 Task: Show more about the house rules of Shell Knob, Missouri, US.
Action: Mouse moved to (583, 132)
Screenshot: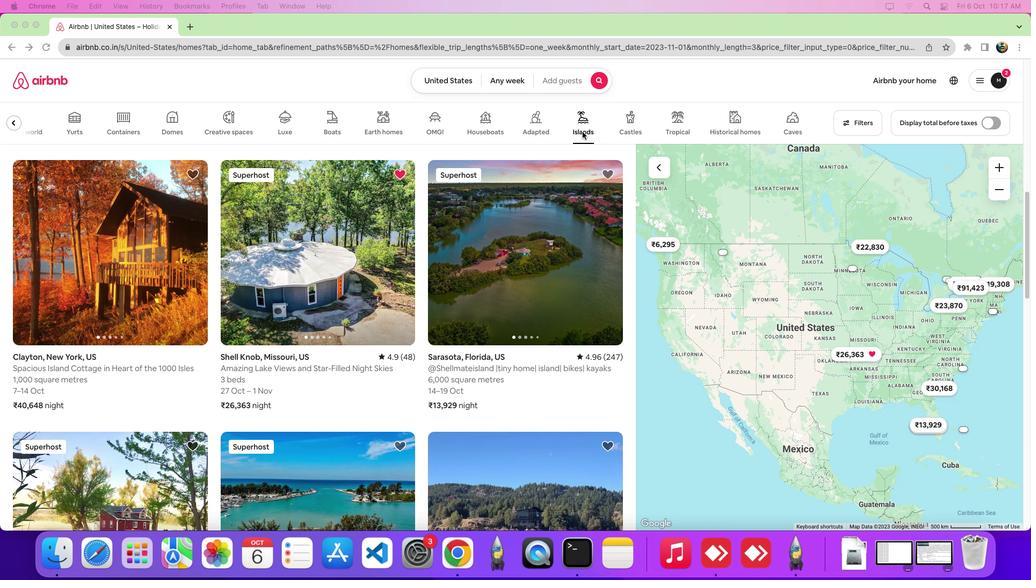 
Action: Mouse pressed left at (583, 132)
Screenshot: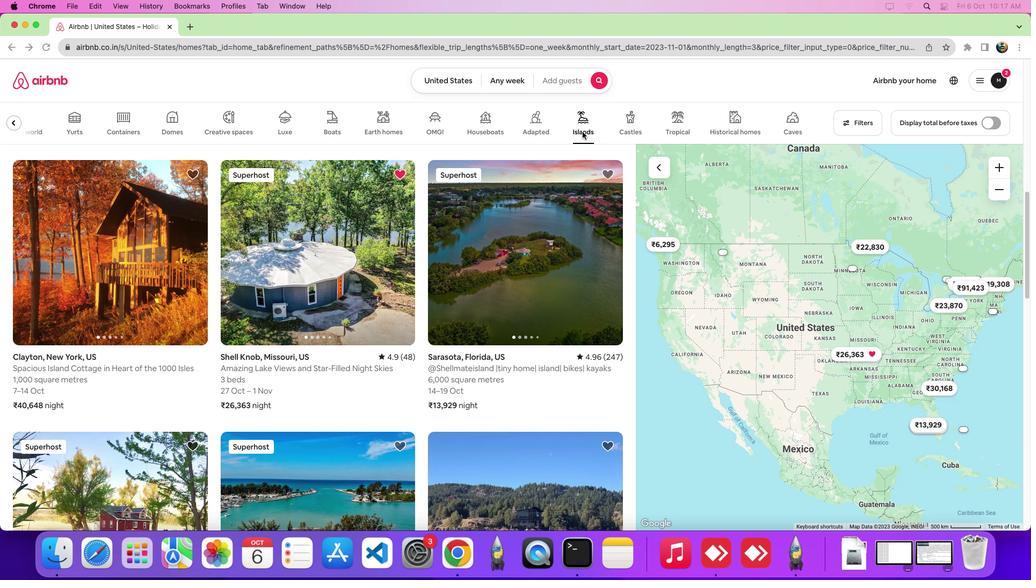 
Action: Mouse moved to (369, 226)
Screenshot: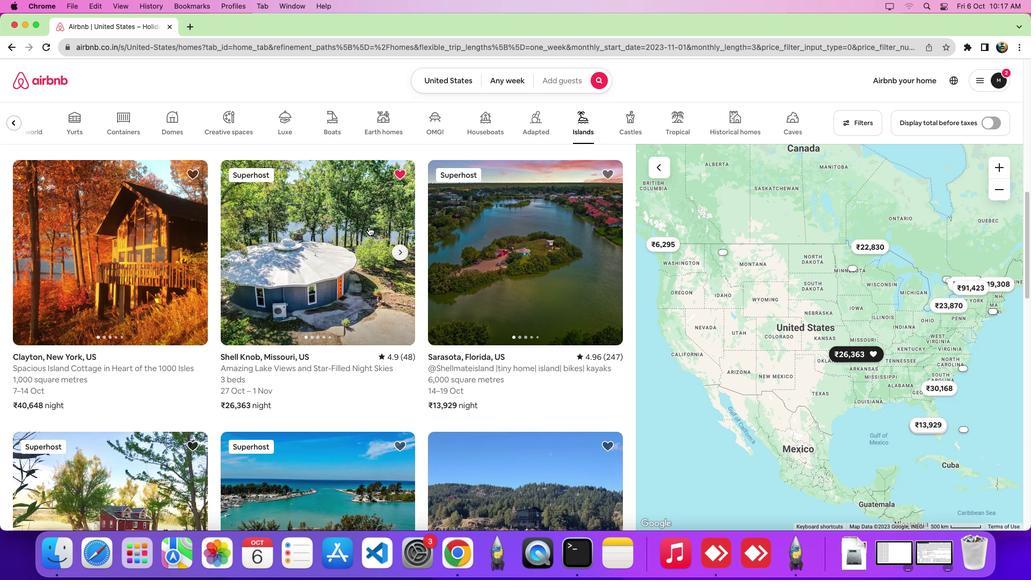 
Action: Mouse pressed left at (369, 226)
Screenshot: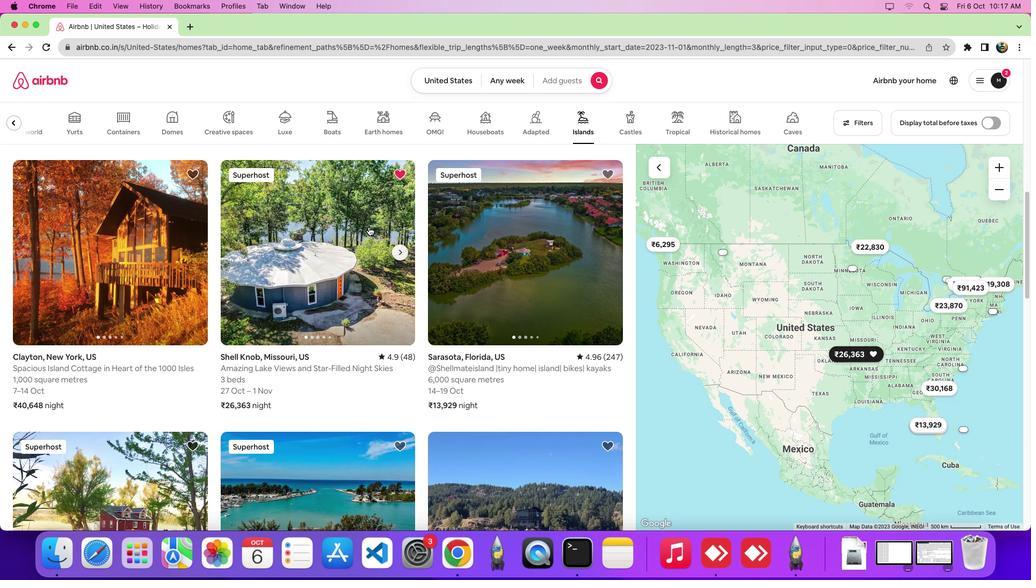 
Action: Mouse moved to (1026, 124)
Screenshot: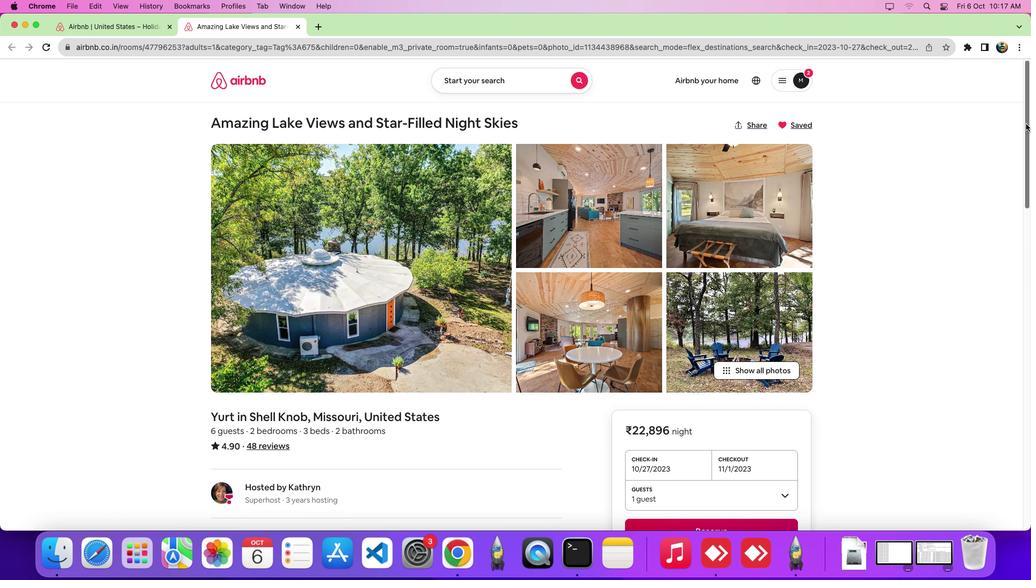 
Action: Mouse pressed left at (1026, 124)
Screenshot: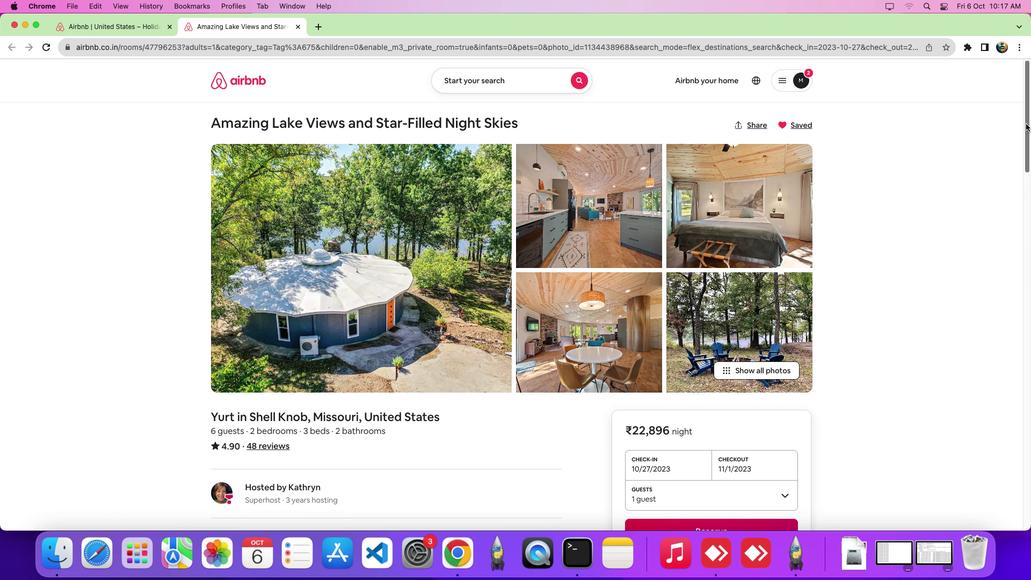 
Action: Mouse moved to (829, 415)
Screenshot: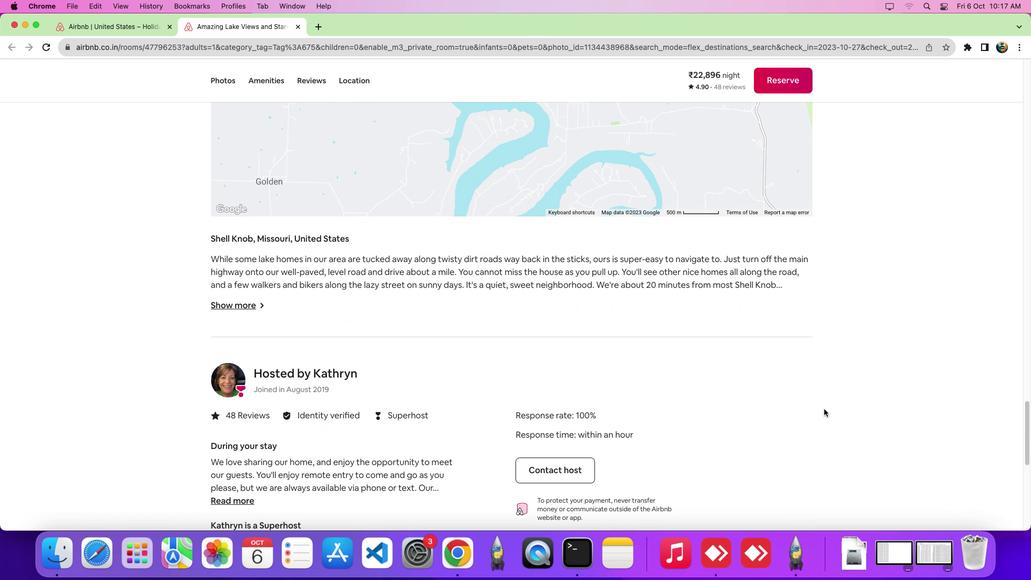 
Action: Mouse scrolled (829, 415) with delta (0, 0)
Screenshot: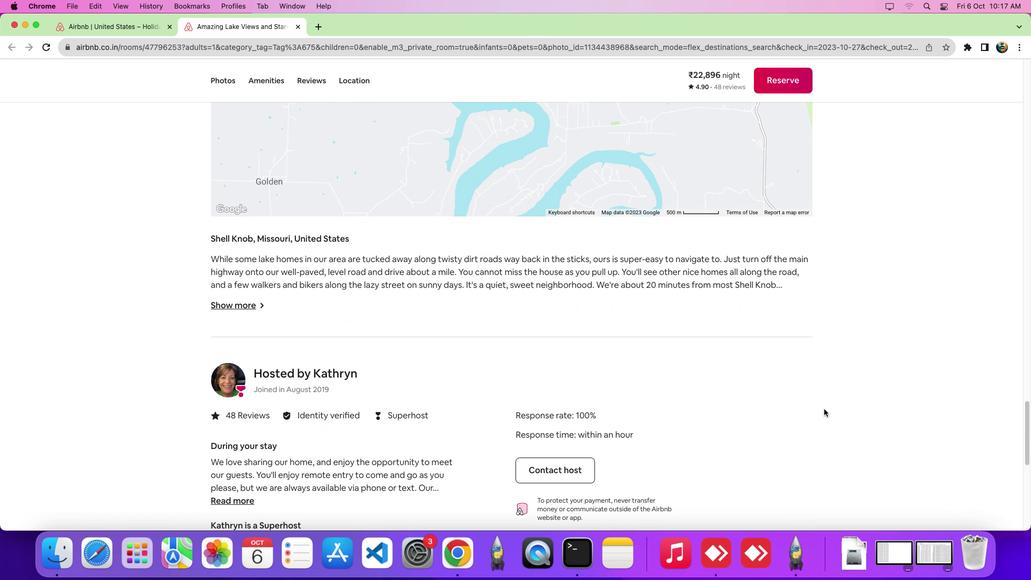 
Action: Mouse moved to (828, 413)
Screenshot: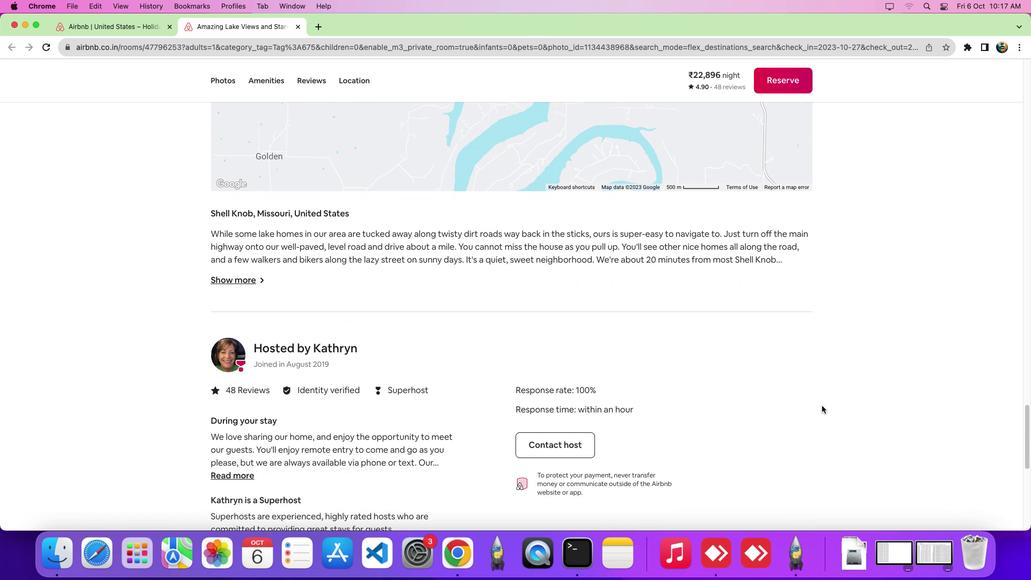 
Action: Mouse scrolled (828, 413) with delta (0, 0)
Screenshot: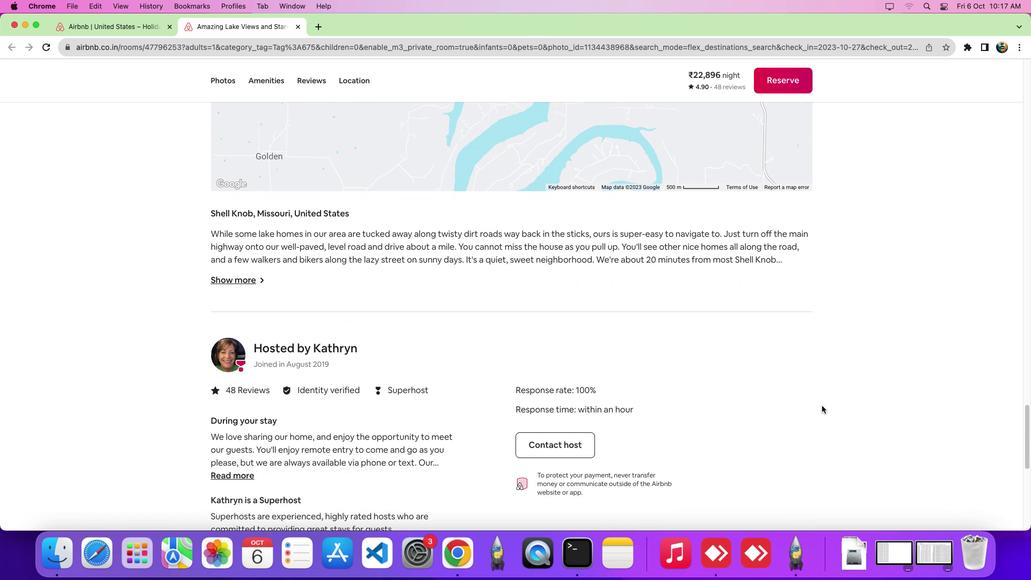 
Action: Mouse moved to (827, 411)
Screenshot: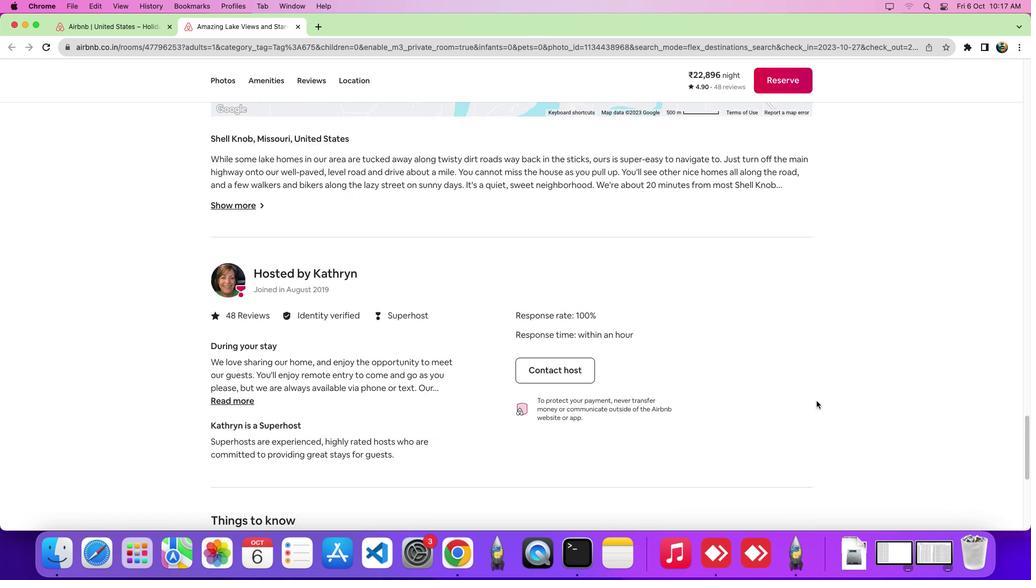 
Action: Mouse scrolled (827, 411) with delta (0, -3)
Screenshot: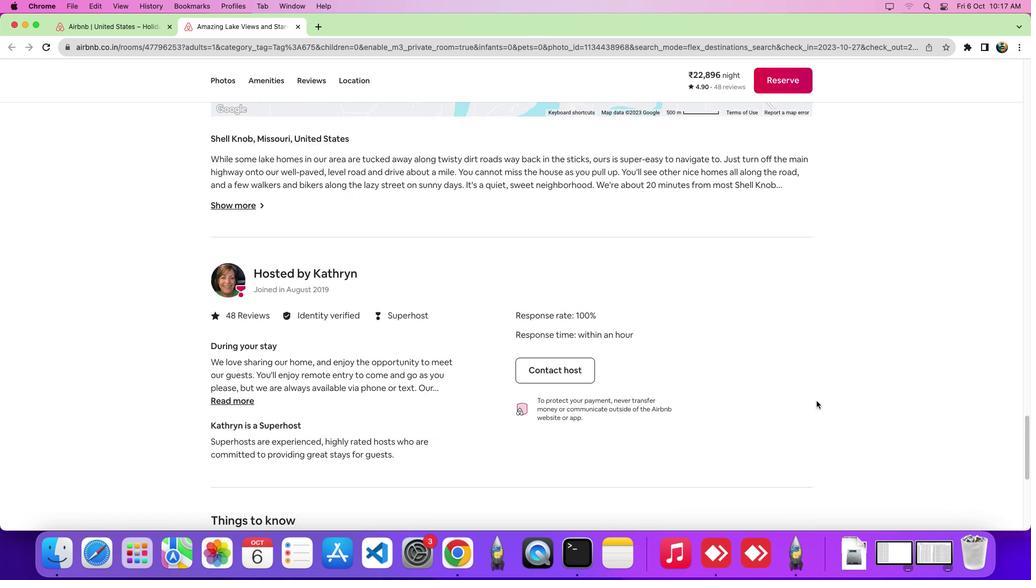 
Action: Mouse moved to (822, 405)
Screenshot: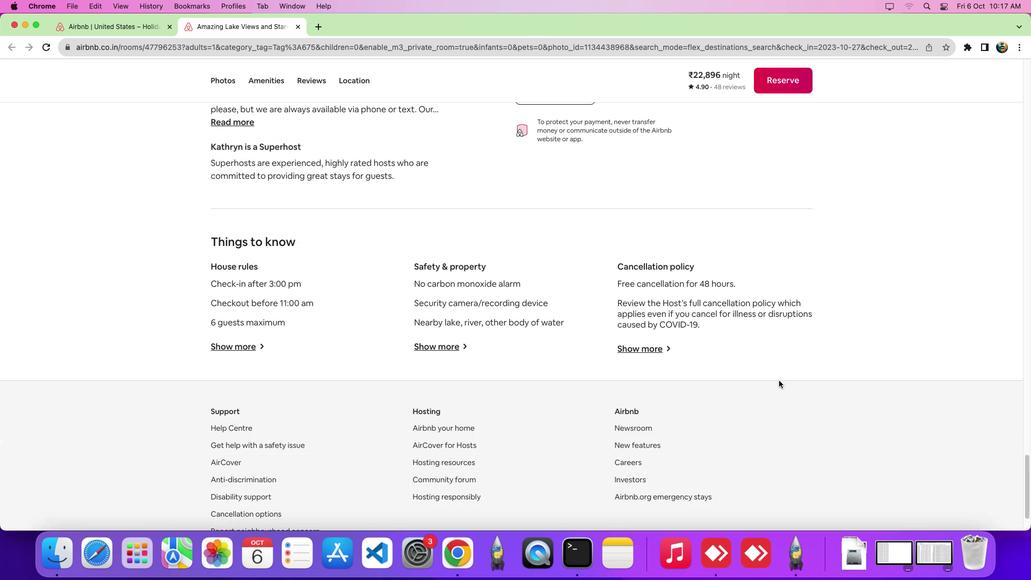 
Action: Mouse scrolled (822, 405) with delta (0, -4)
Screenshot: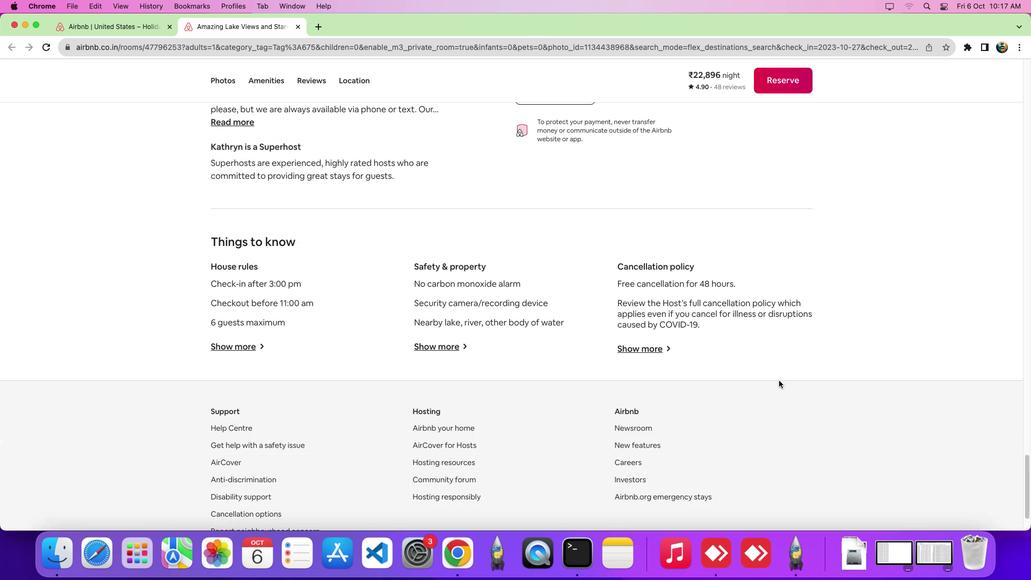 
Action: Mouse moved to (235, 314)
Screenshot: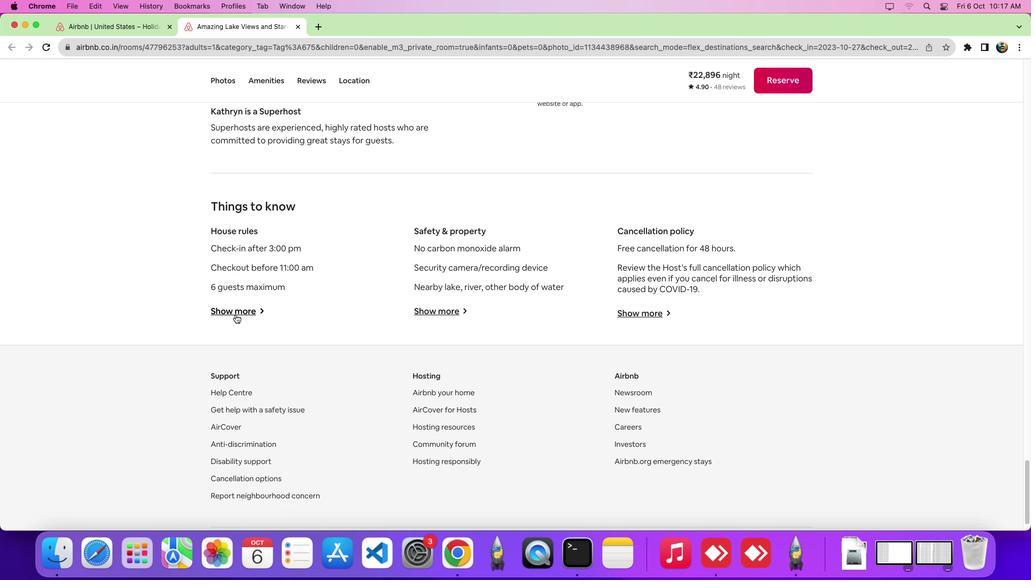 
Action: Mouse pressed left at (235, 314)
Screenshot: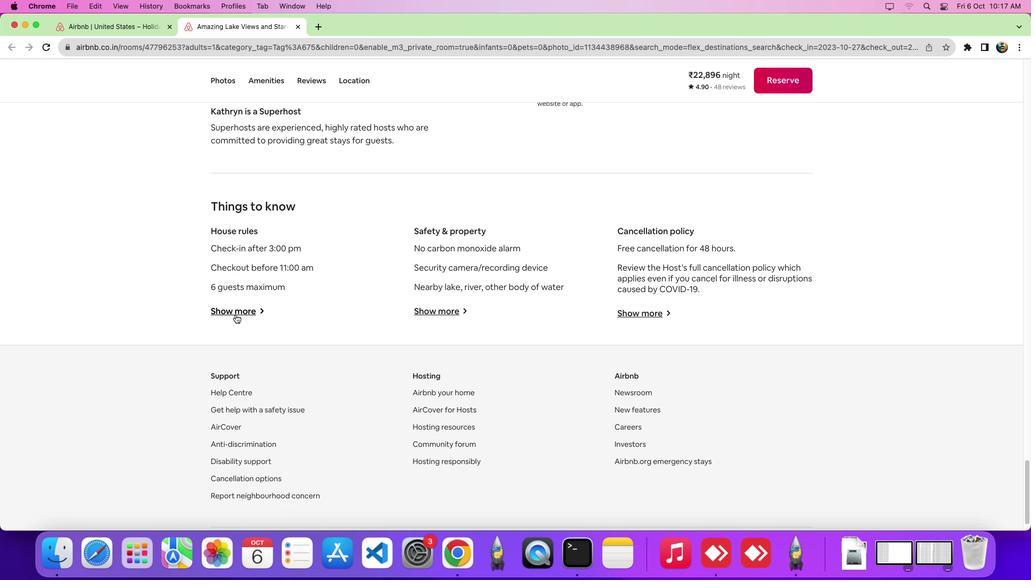 
Action: Mouse moved to (474, 340)
Screenshot: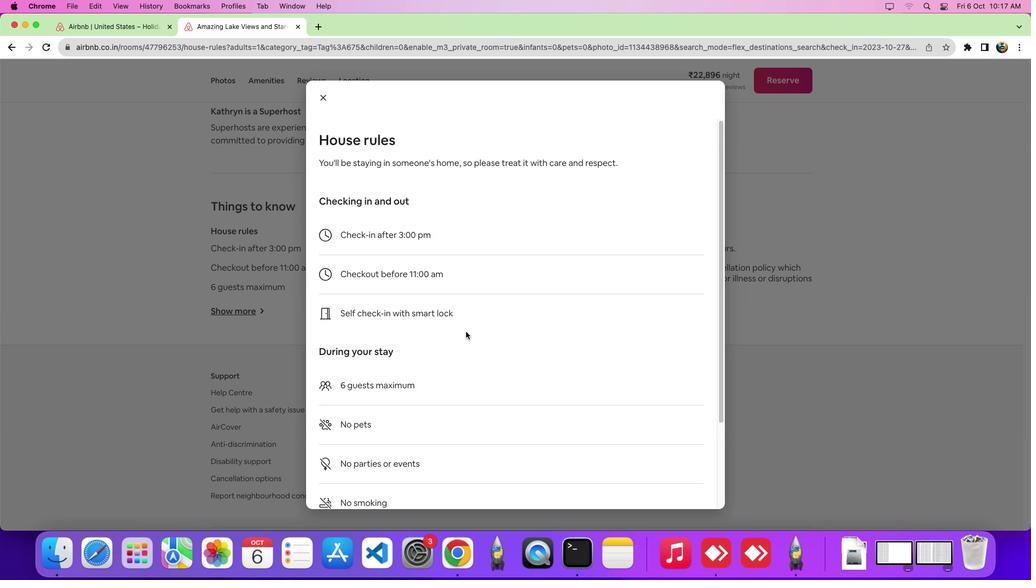 
